 Task: Add the task  Develop a new online booking system for a hotel or resort to the section Agile Artilleries in the project AgileBox and add a Due Date to the respective task as 2023/08/23
Action: Mouse moved to (62, 336)
Screenshot: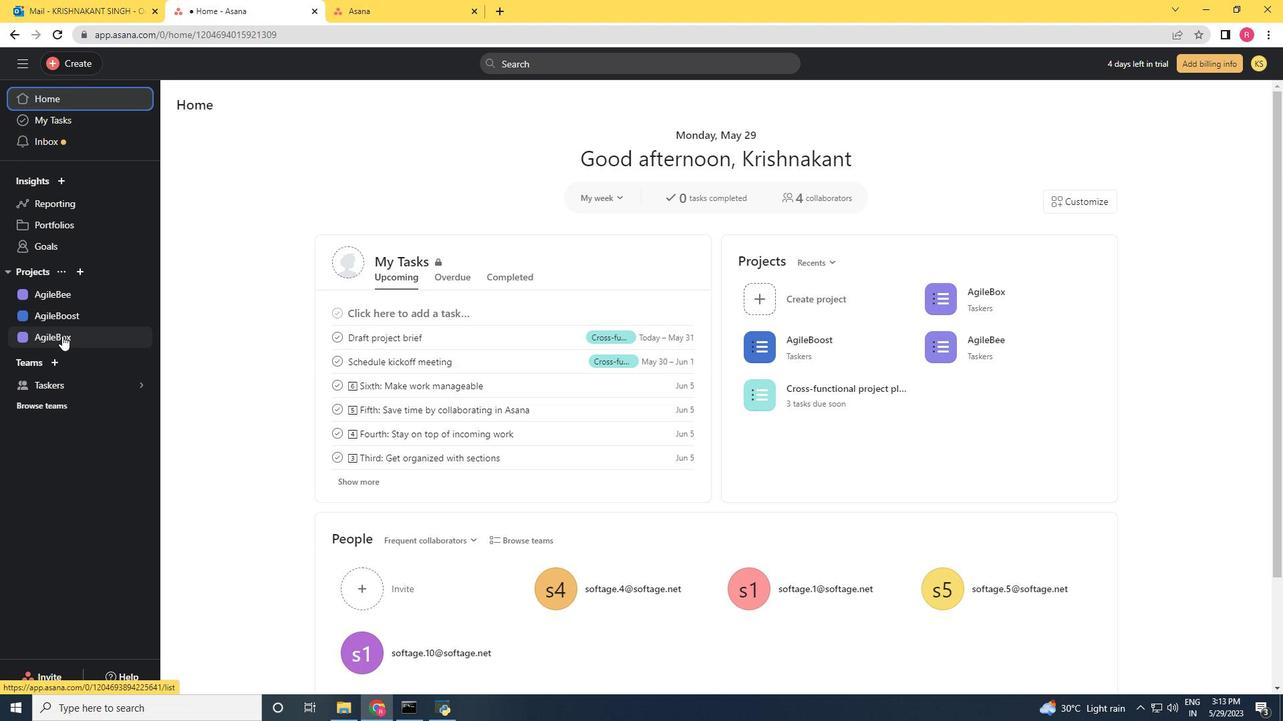 
Action: Mouse pressed left at (62, 336)
Screenshot: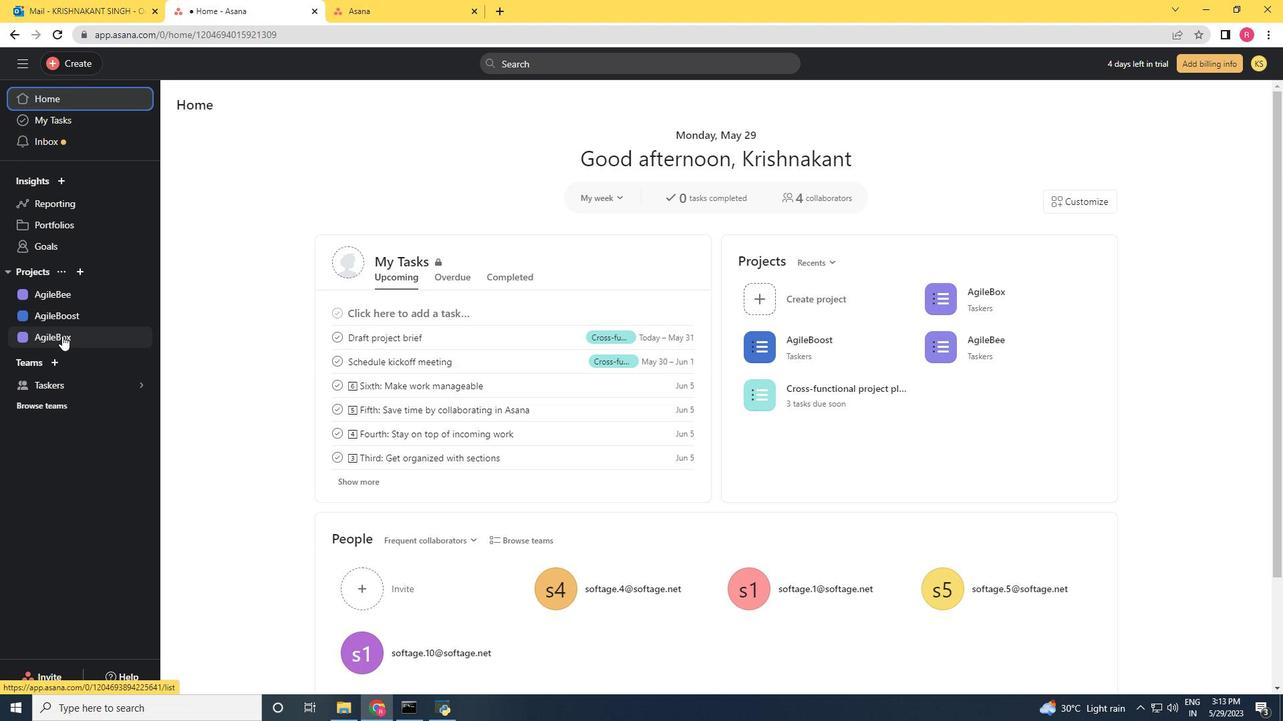 
Action: Mouse moved to (693, 555)
Screenshot: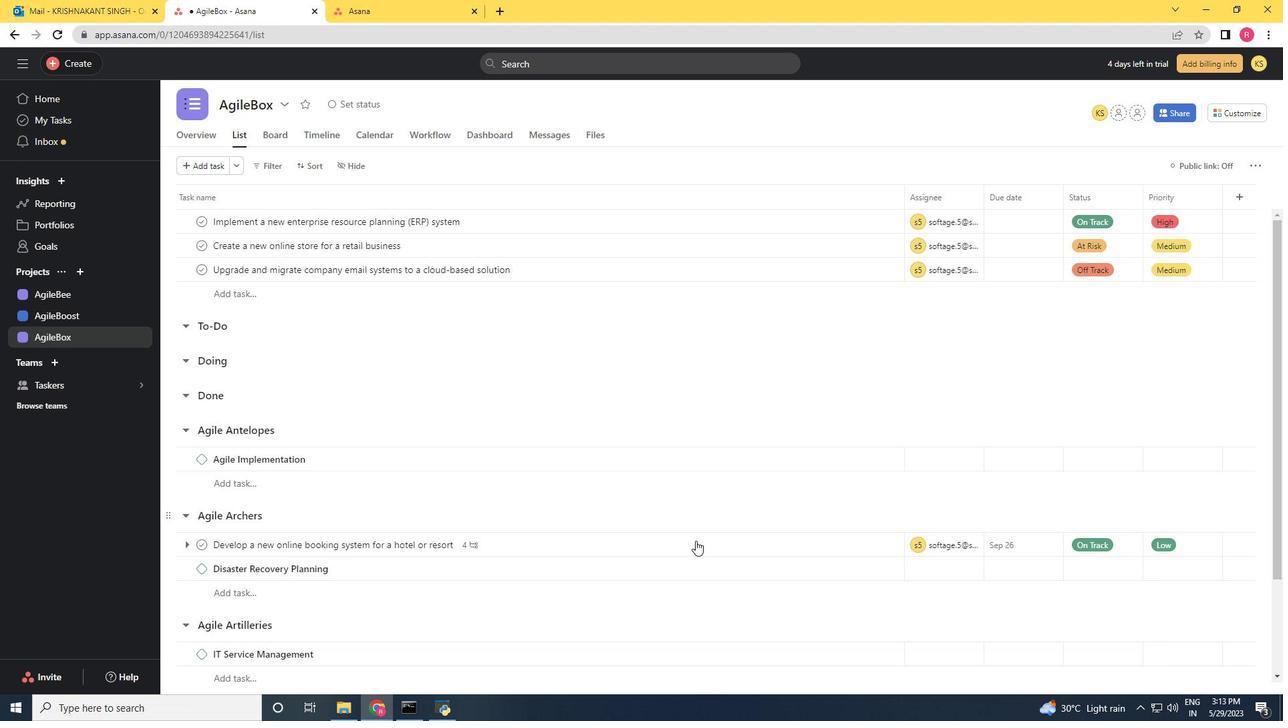 
Action: Mouse scrolled (693, 555) with delta (0, 0)
Screenshot: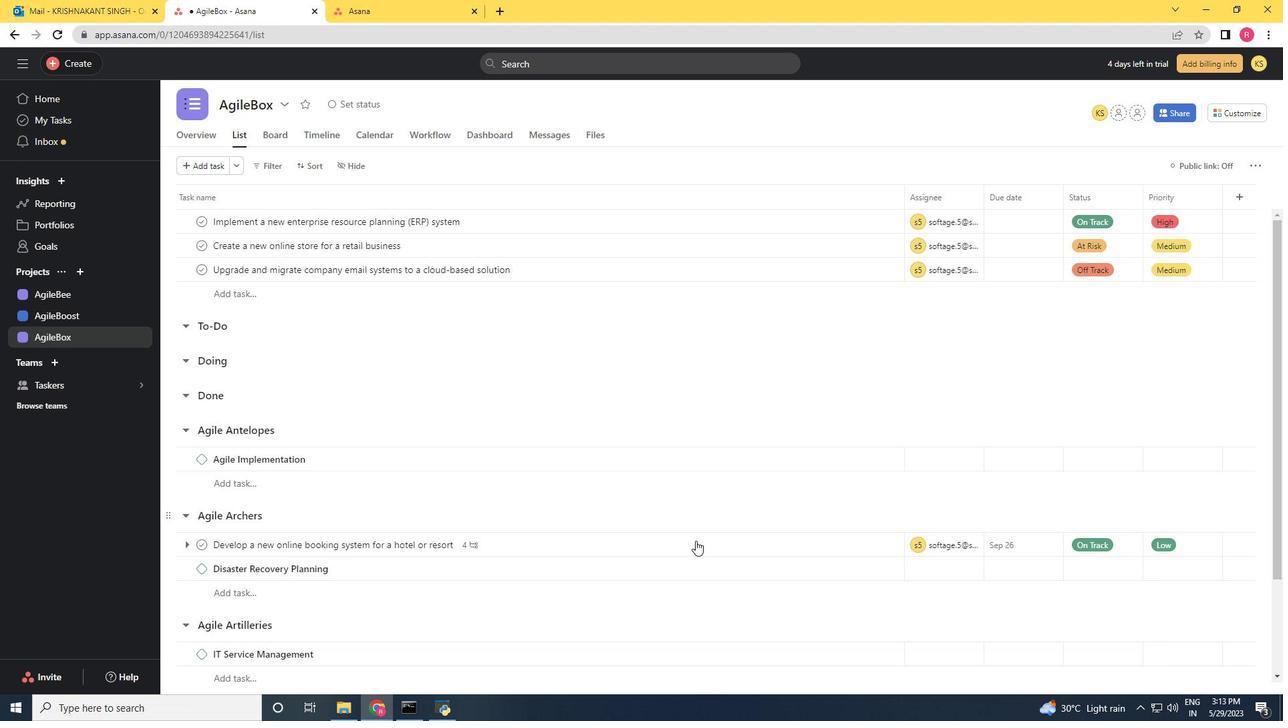 
Action: Mouse scrolled (693, 555) with delta (0, 0)
Screenshot: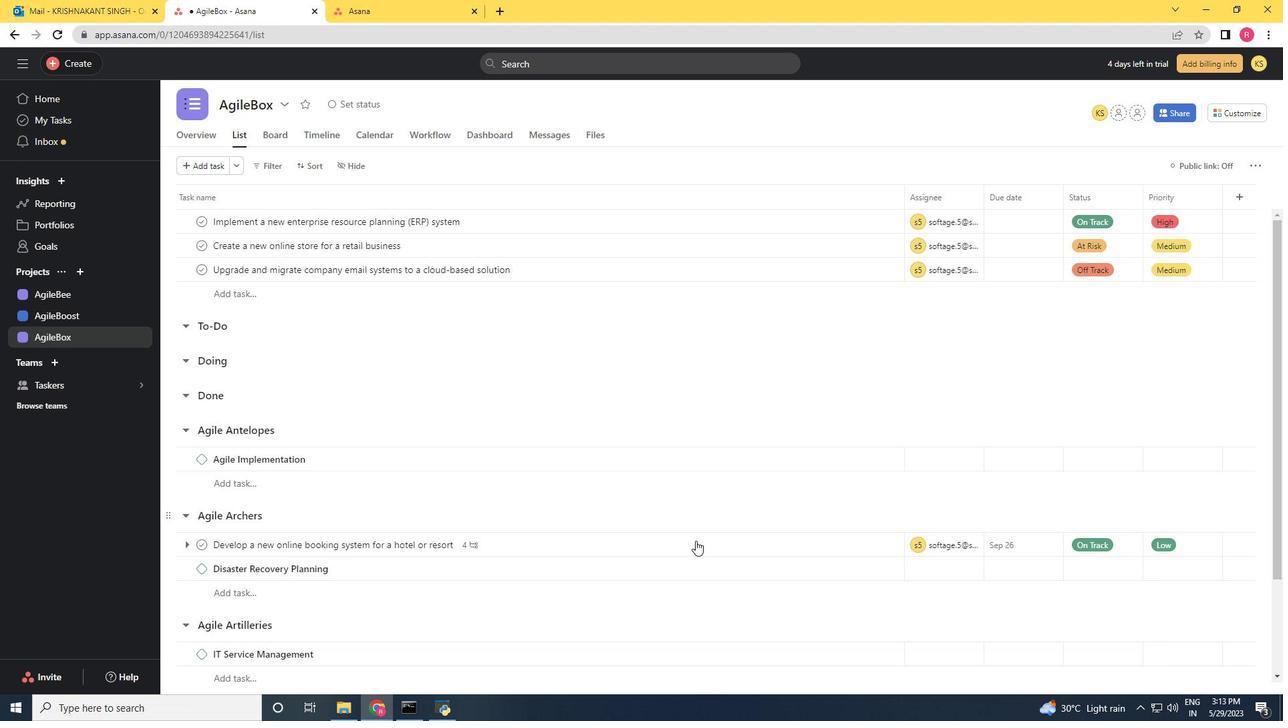 
Action: Mouse scrolled (693, 555) with delta (0, 0)
Screenshot: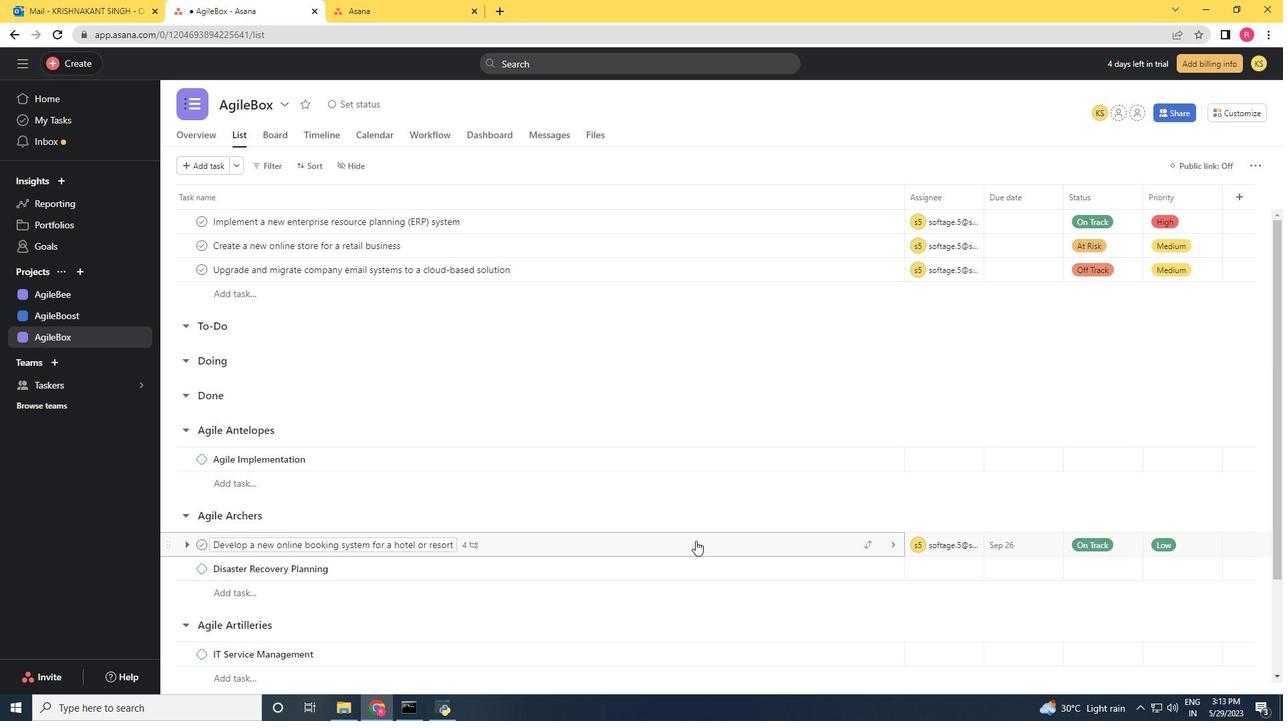 
Action: Mouse moved to (866, 430)
Screenshot: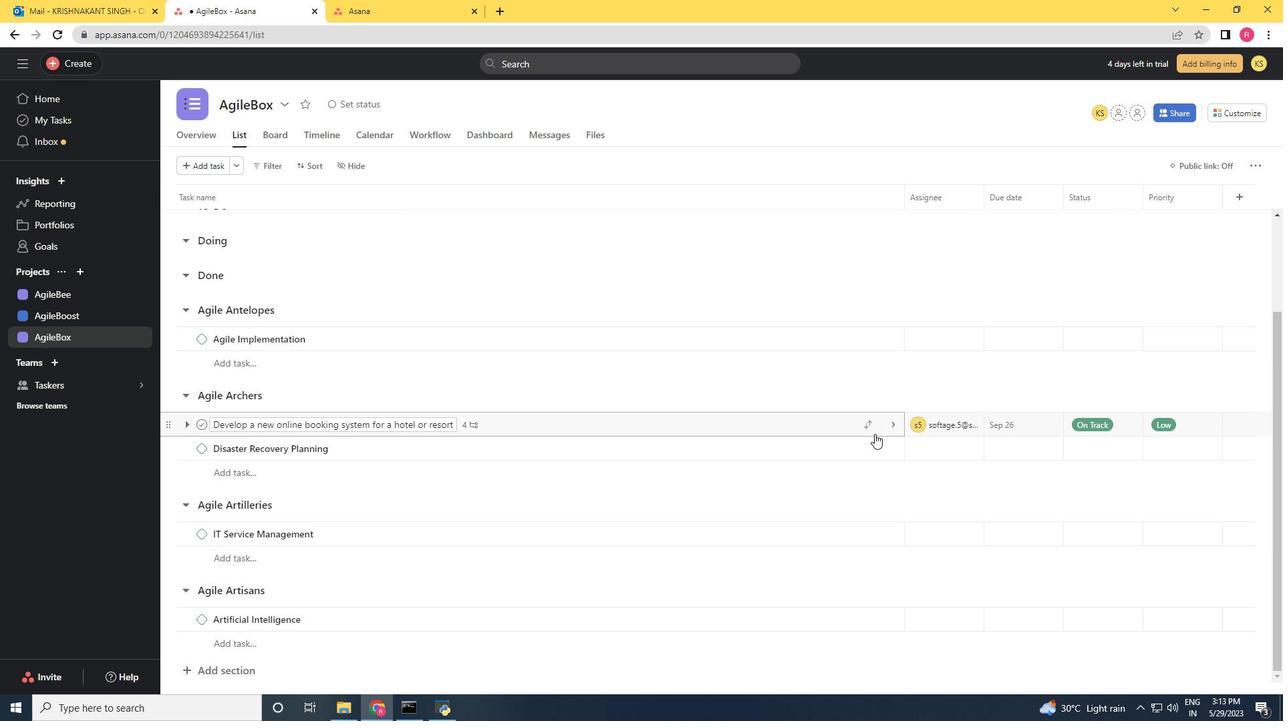 
Action: Mouse pressed left at (866, 430)
Screenshot: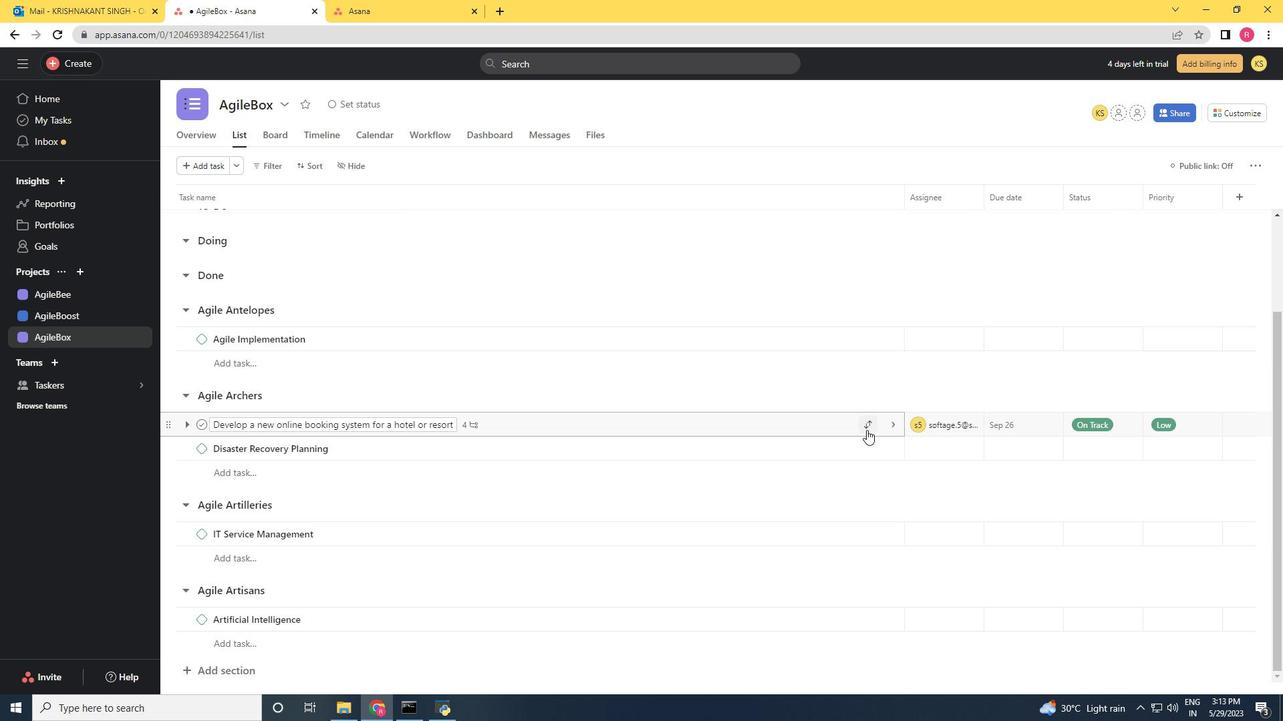 
Action: Mouse moved to (866, 437)
Screenshot: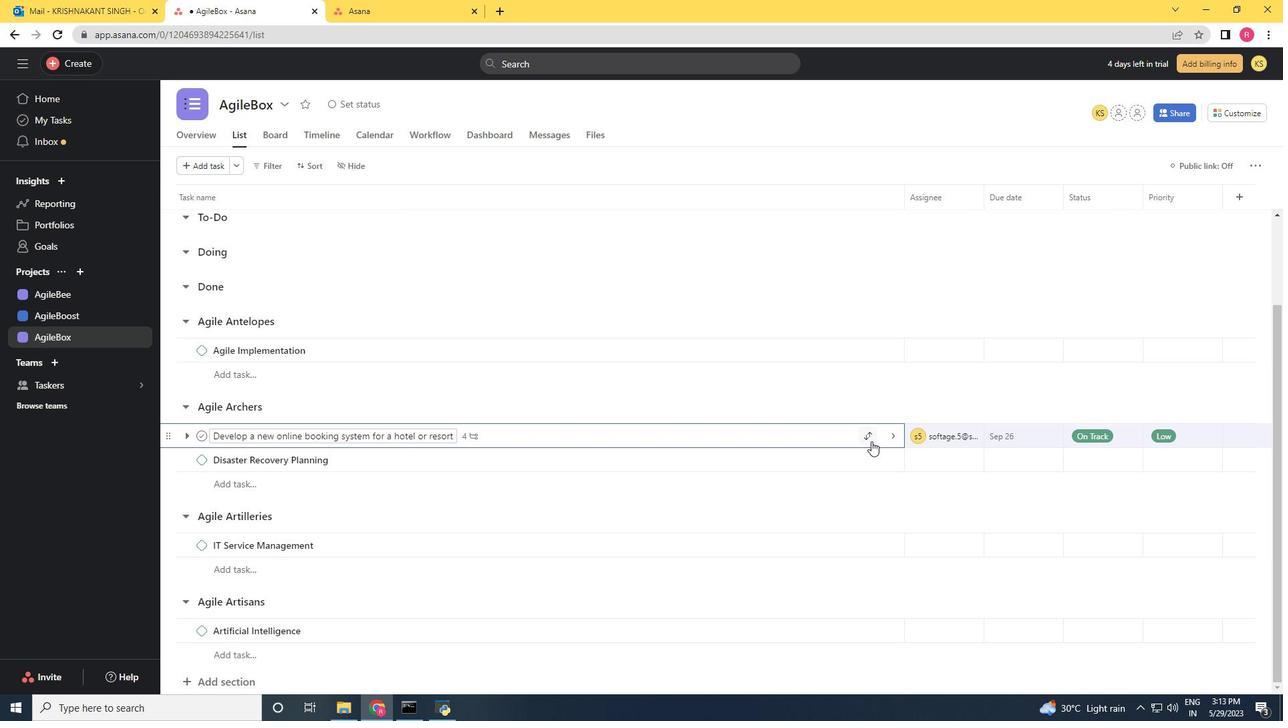 
Action: Mouse pressed left at (866, 437)
Screenshot: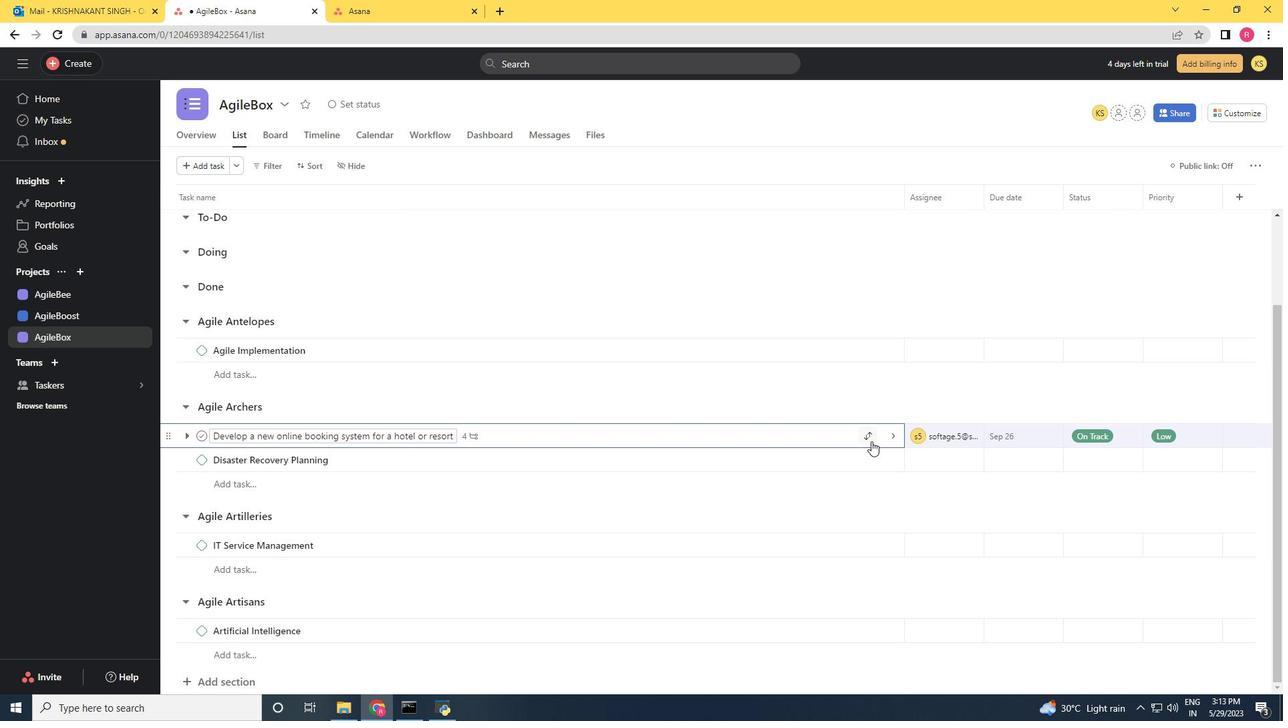 
Action: Mouse moved to (841, 627)
Screenshot: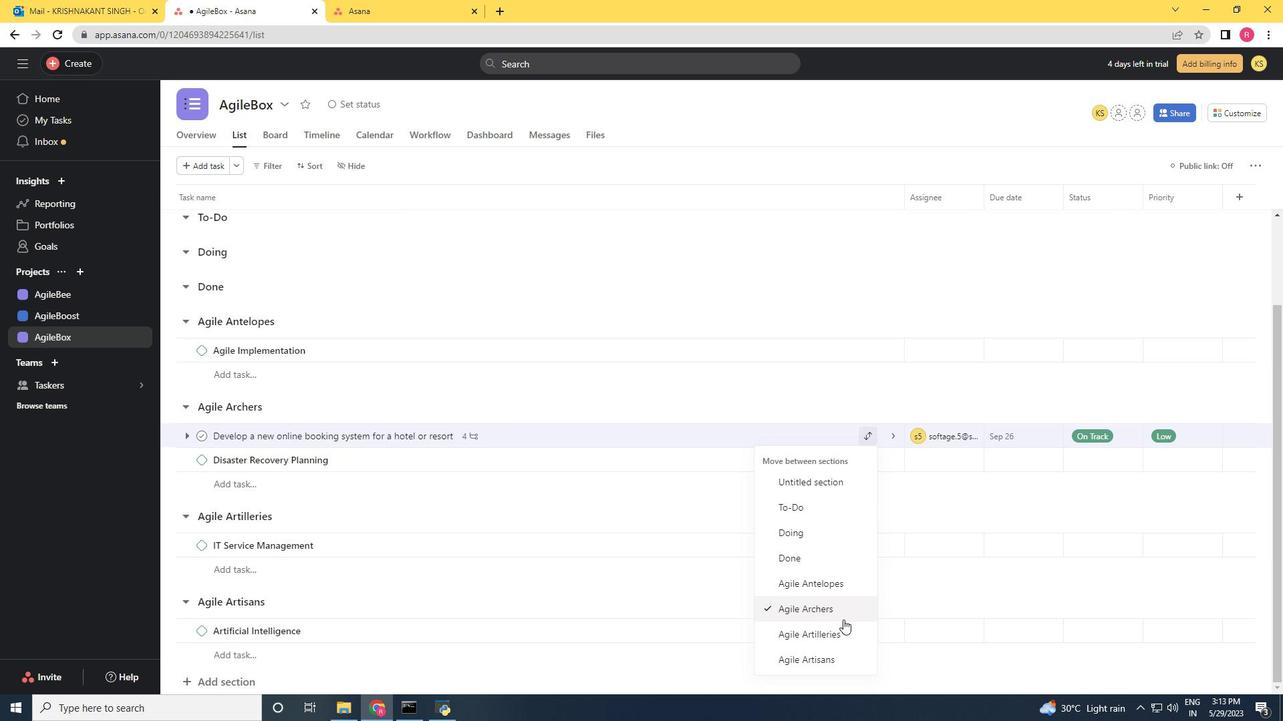 
Action: Mouse pressed left at (841, 627)
Screenshot: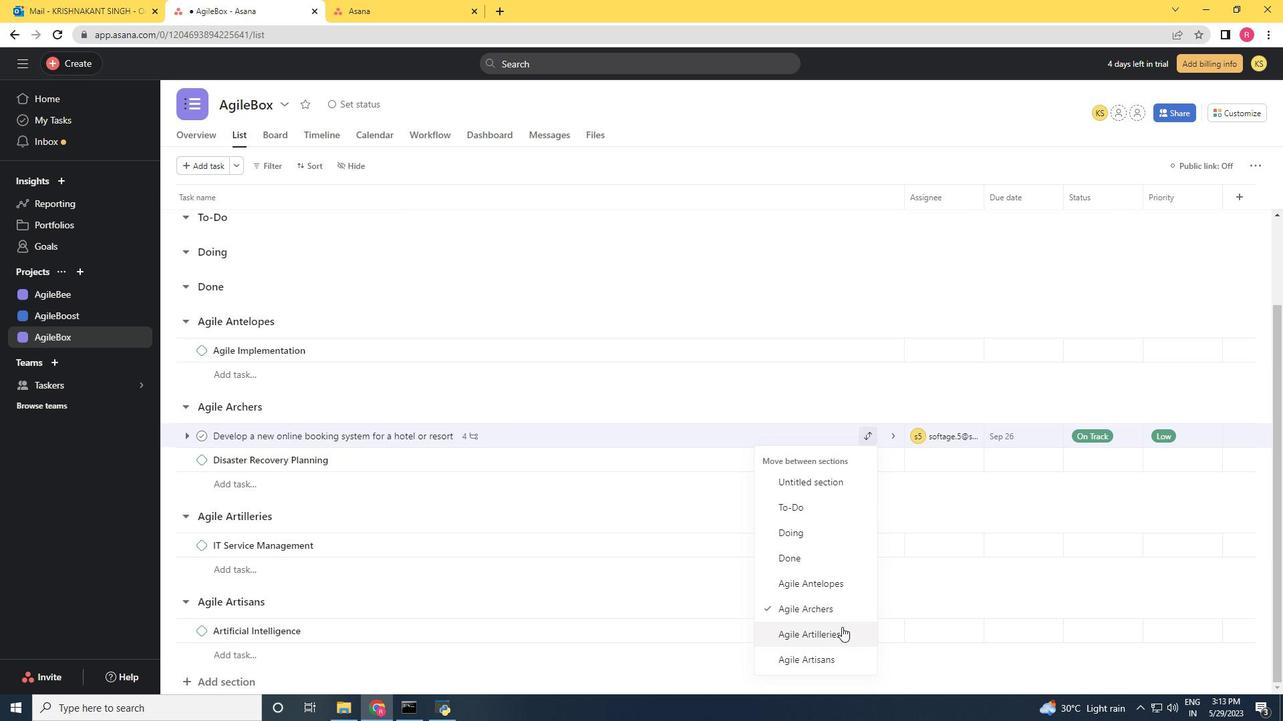 
Action: Mouse moved to (841, 626)
Screenshot: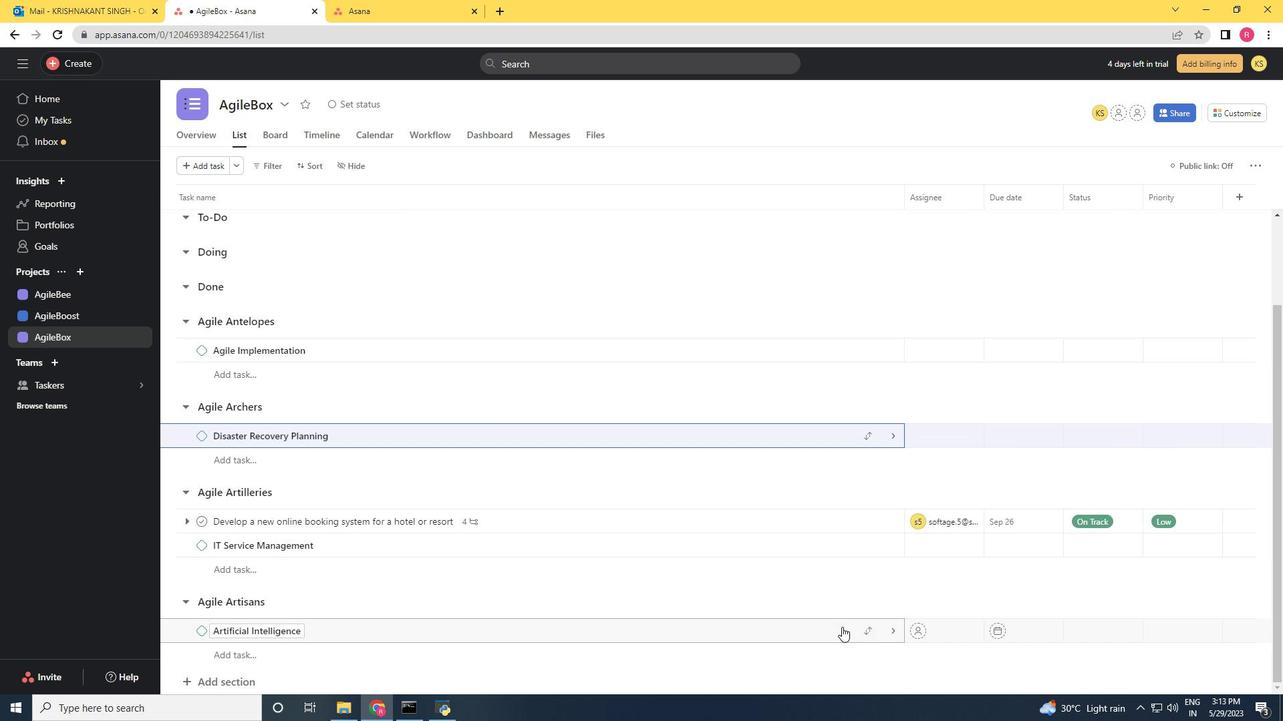 
Action: Mouse scrolled (841, 625) with delta (0, 0)
Screenshot: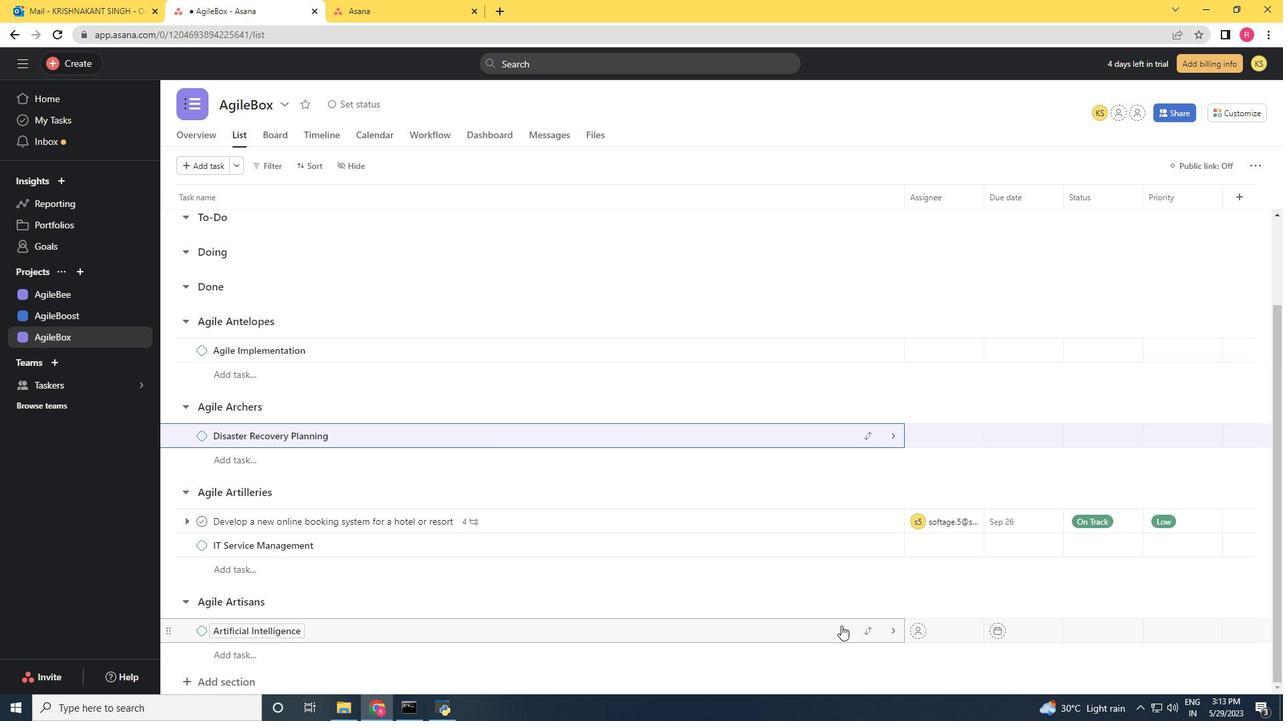 
Action: Mouse scrolled (841, 625) with delta (0, 0)
Screenshot: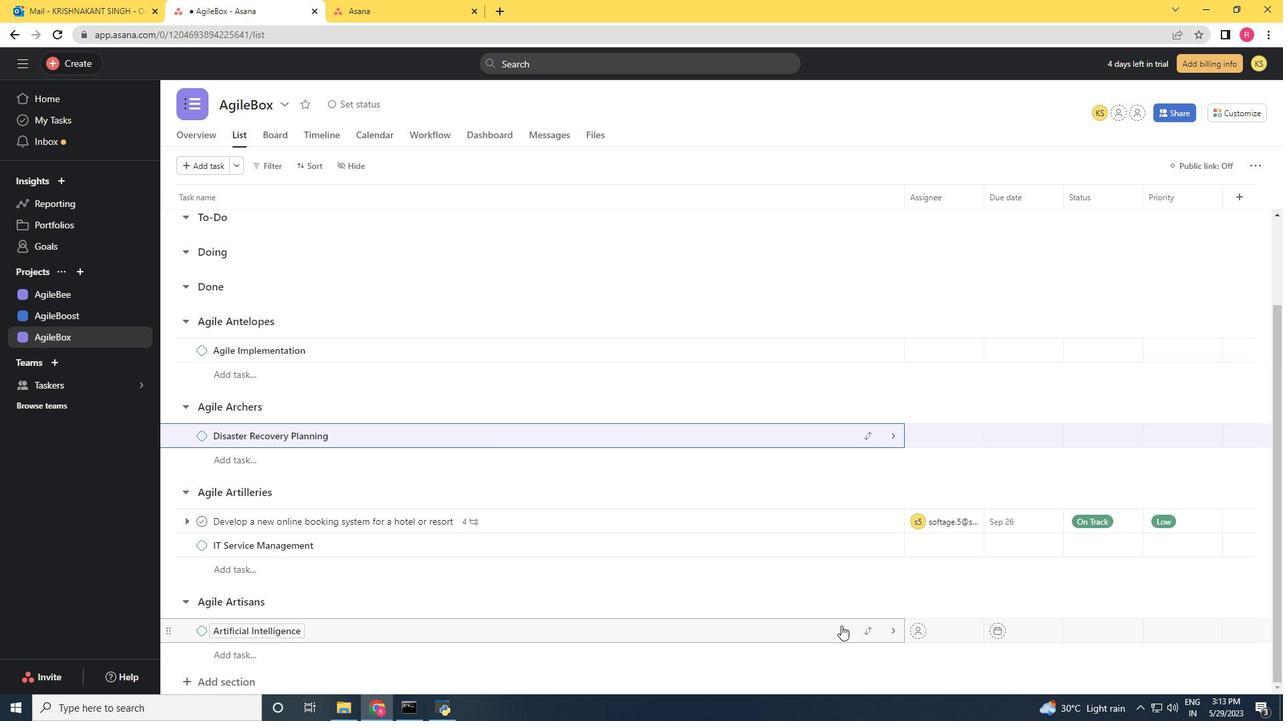 
Action: Mouse scrolled (841, 625) with delta (0, 0)
Screenshot: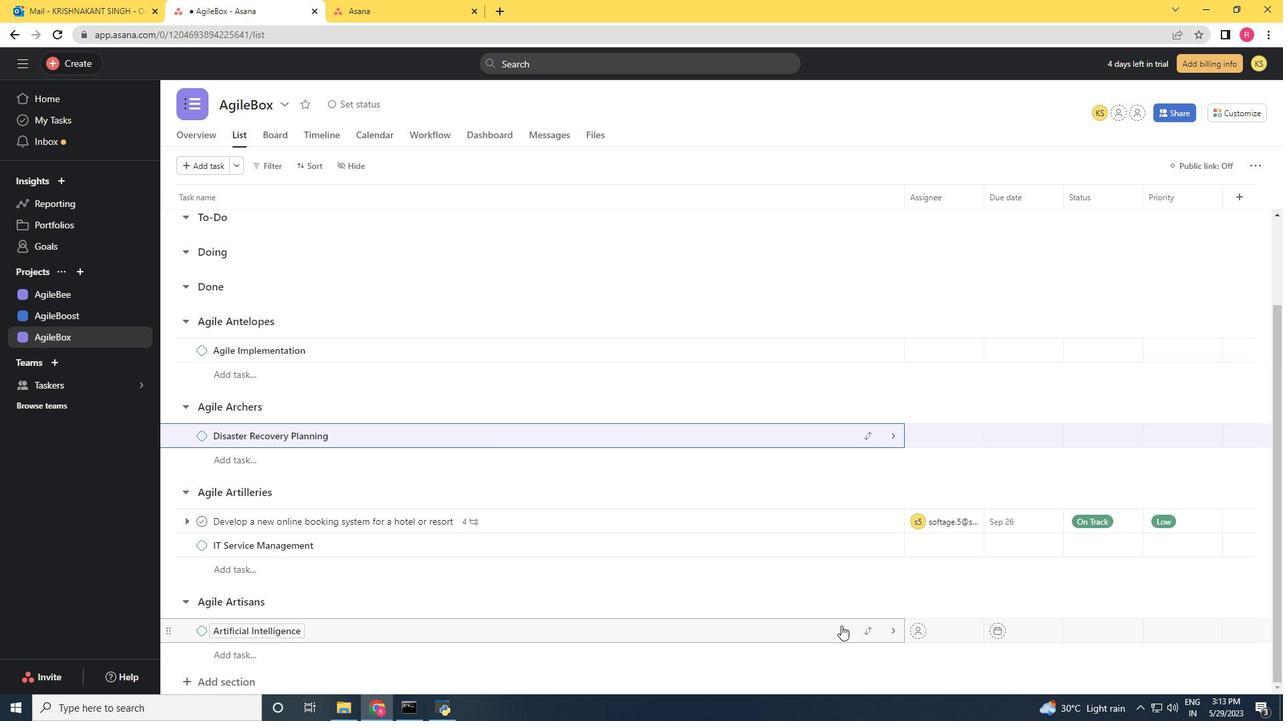 
Action: Mouse moved to (771, 525)
Screenshot: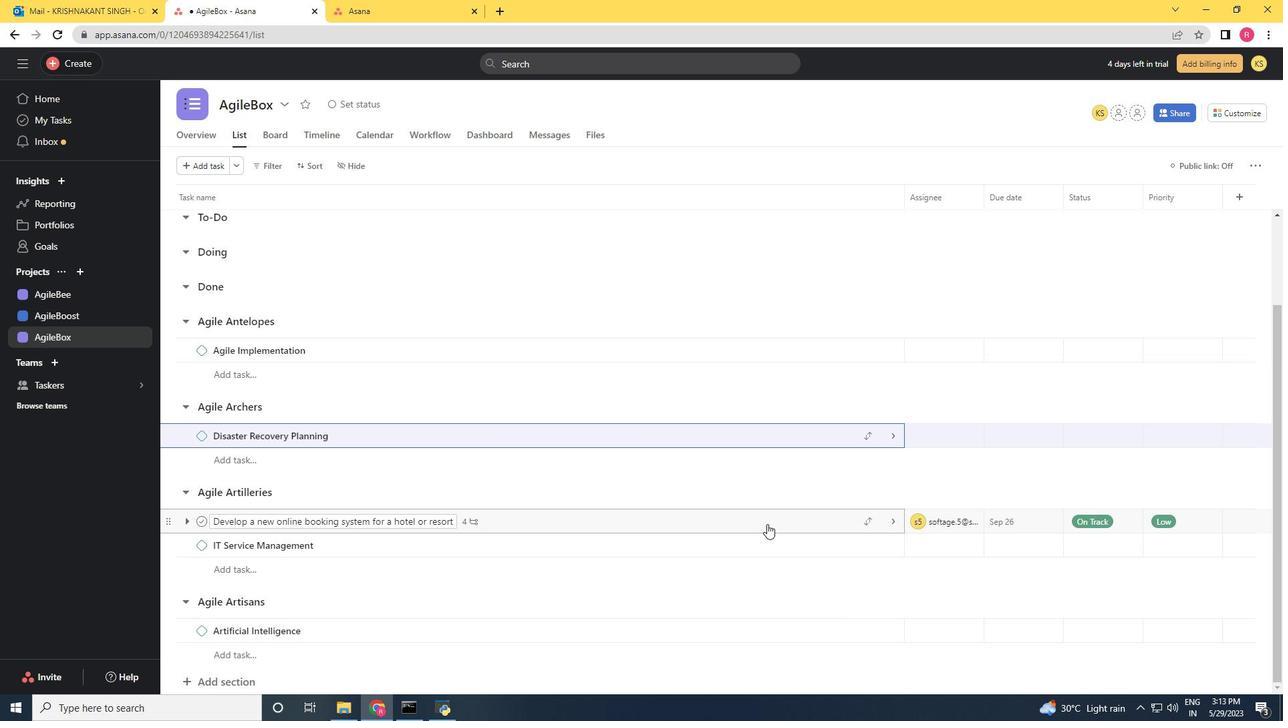 
Action: Mouse pressed left at (771, 525)
Screenshot: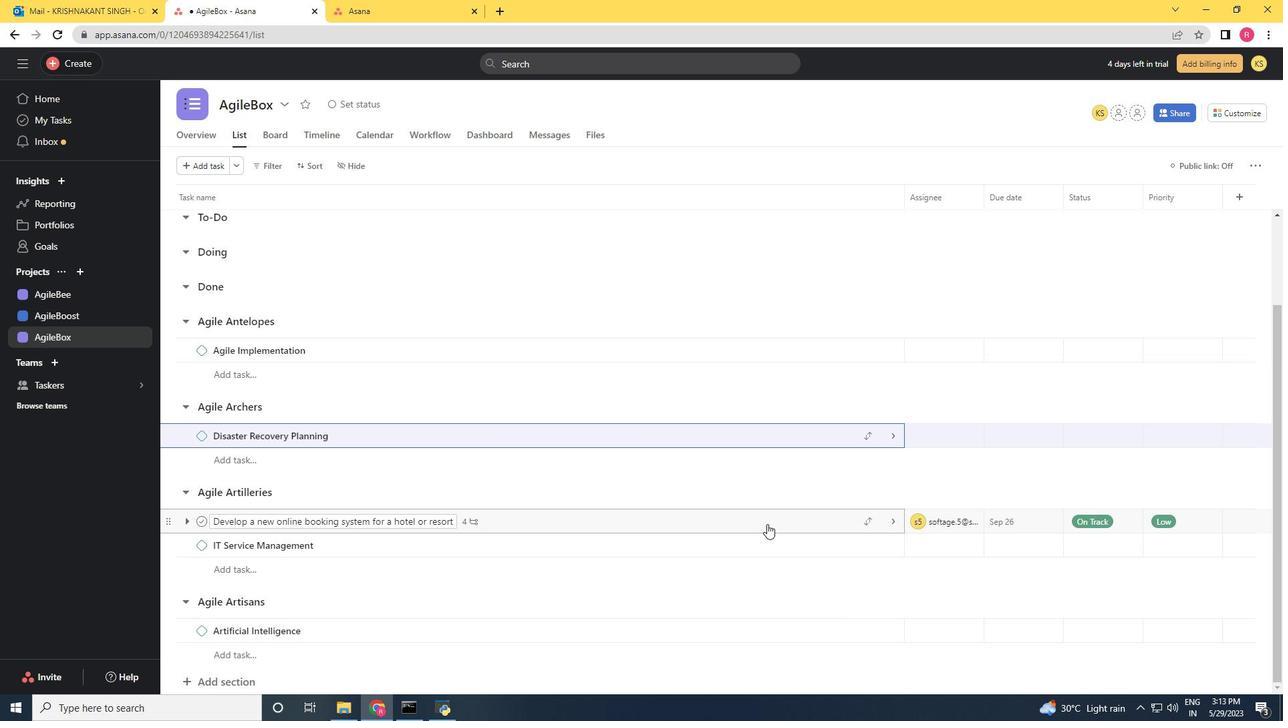 
Action: Mouse moved to (989, 292)
Screenshot: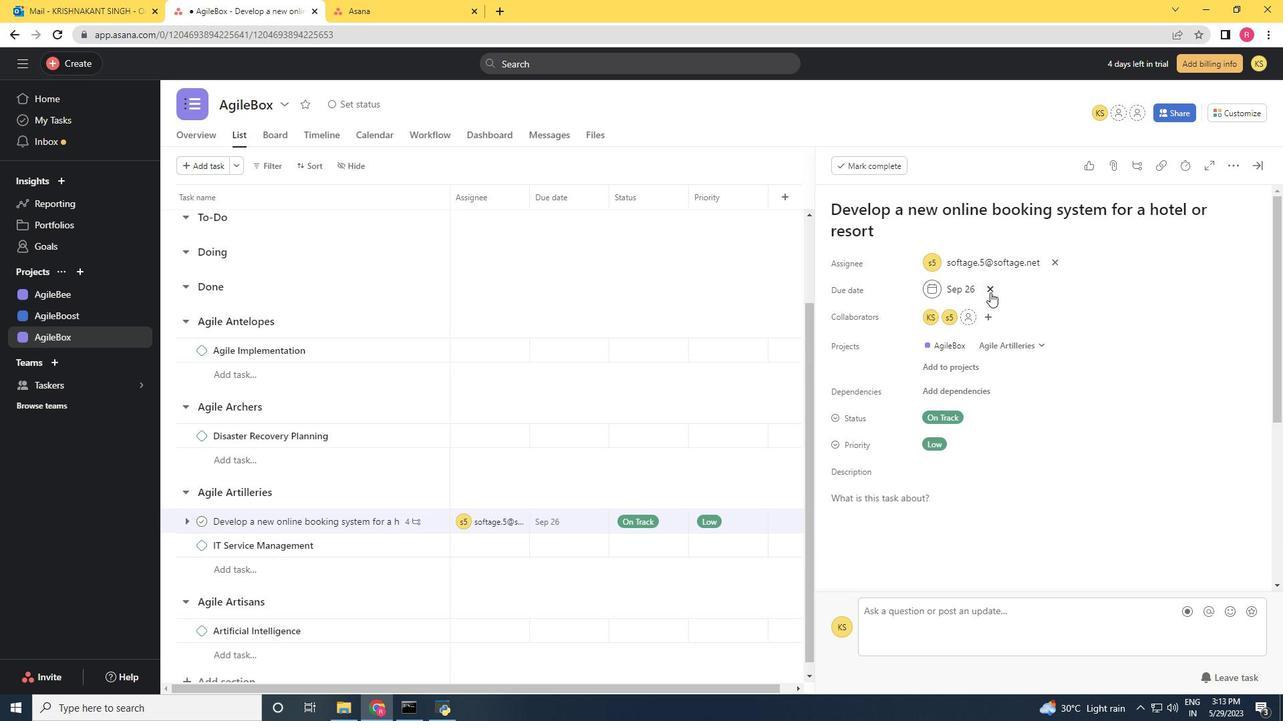 
Action: Mouse pressed left at (989, 292)
Screenshot: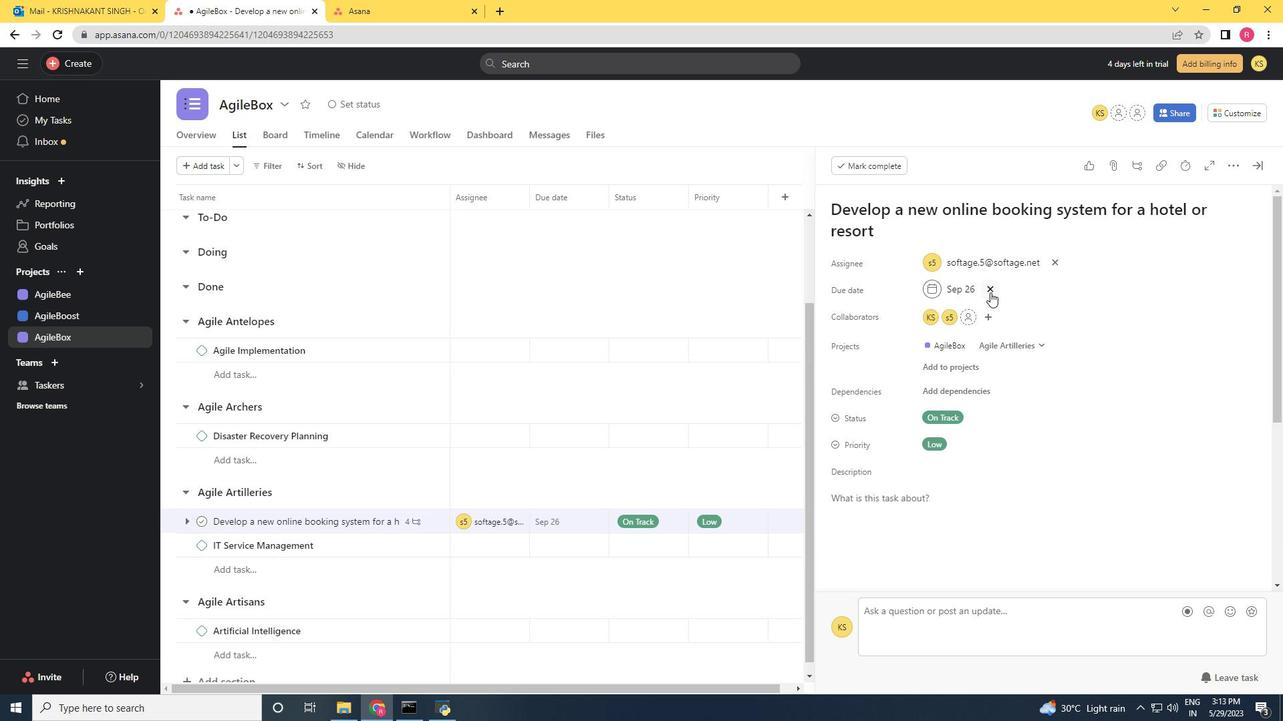 
Action: Mouse moved to (993, 295)
Screenshot: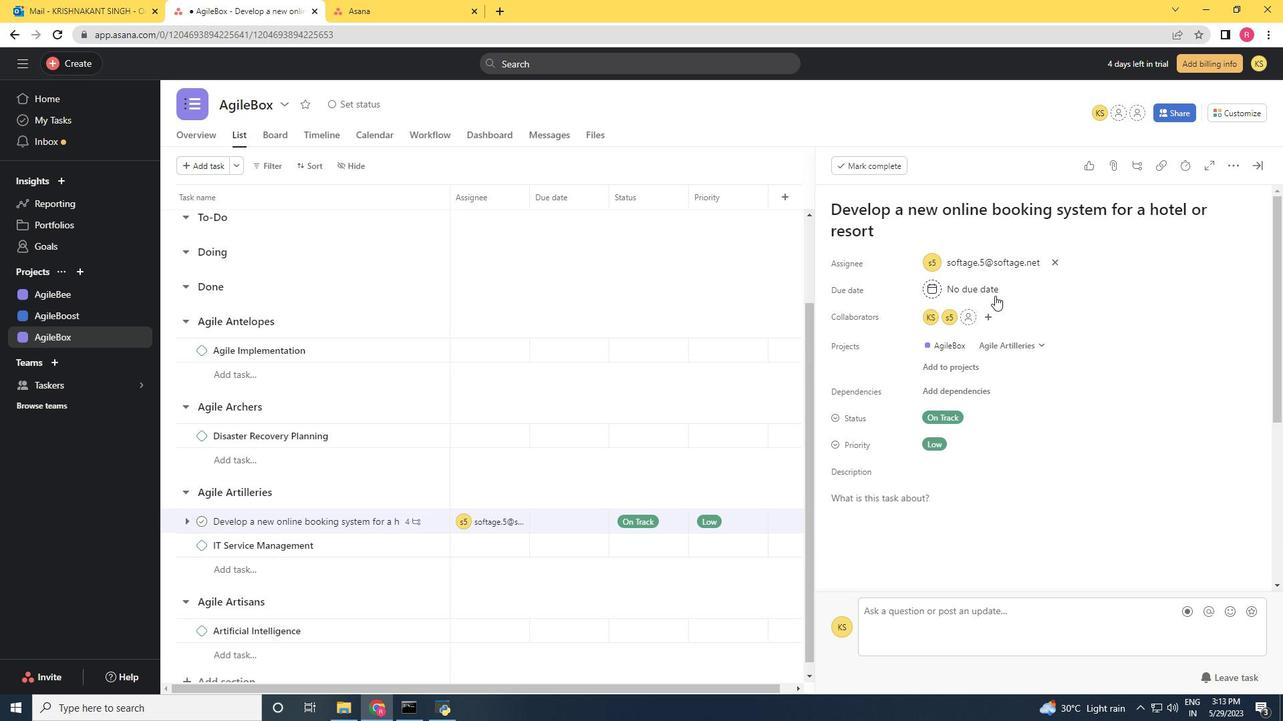 
Action: Mouse pressed left at (993, 295)
Screenshot: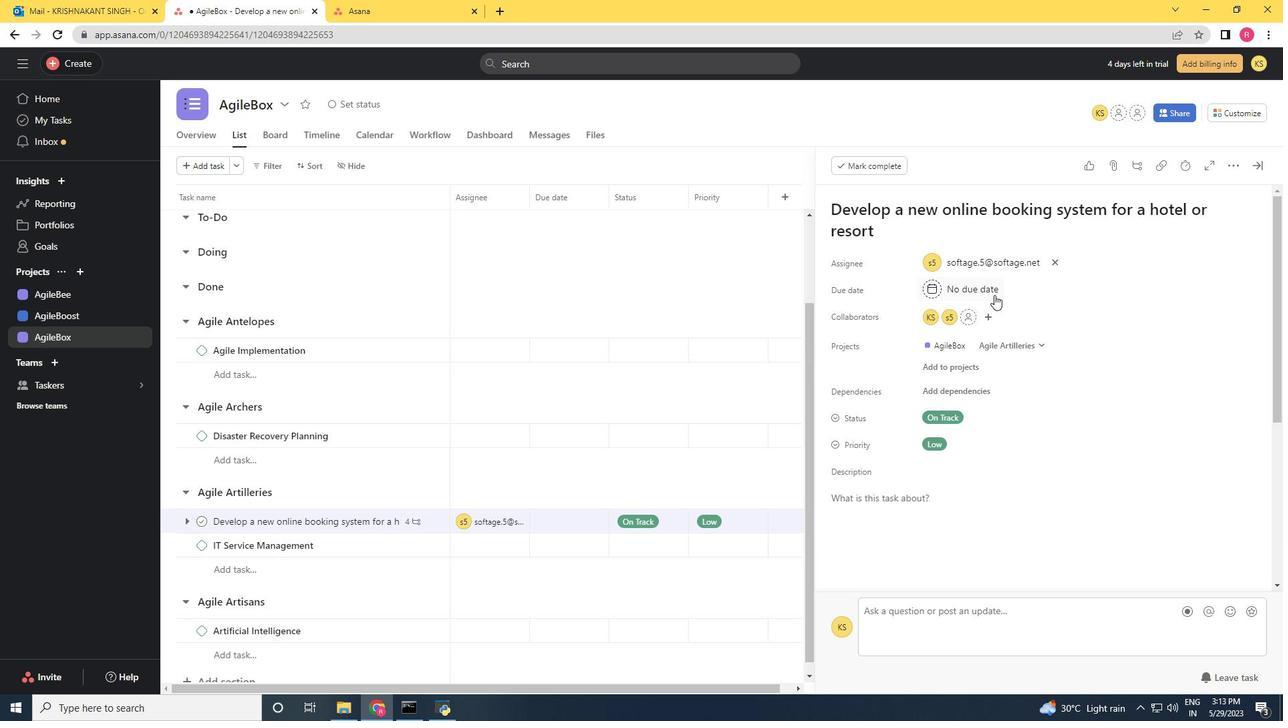 
Action: Mouse moved to (1082, 364)
Screenshot: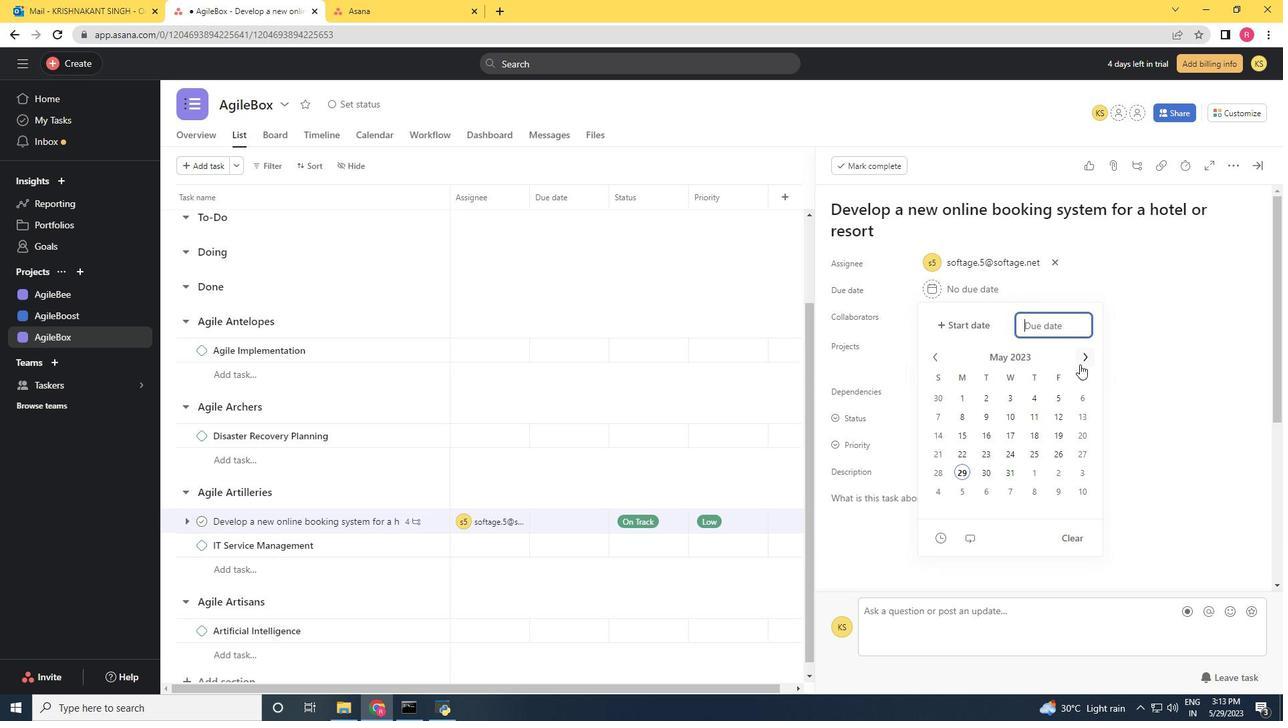 
Action: Mouse pressed left at (1082, 364)
Screenshot: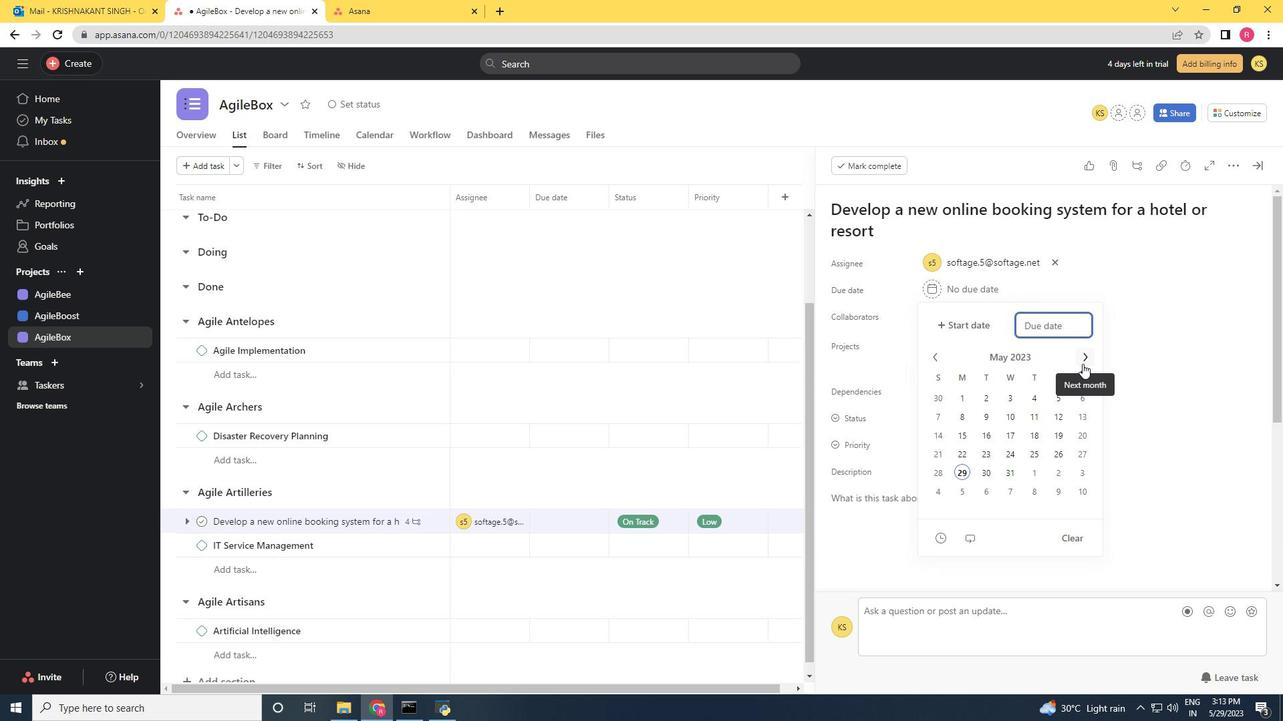
Action: Mouse pressed left at (1082, 364)
Screenshot: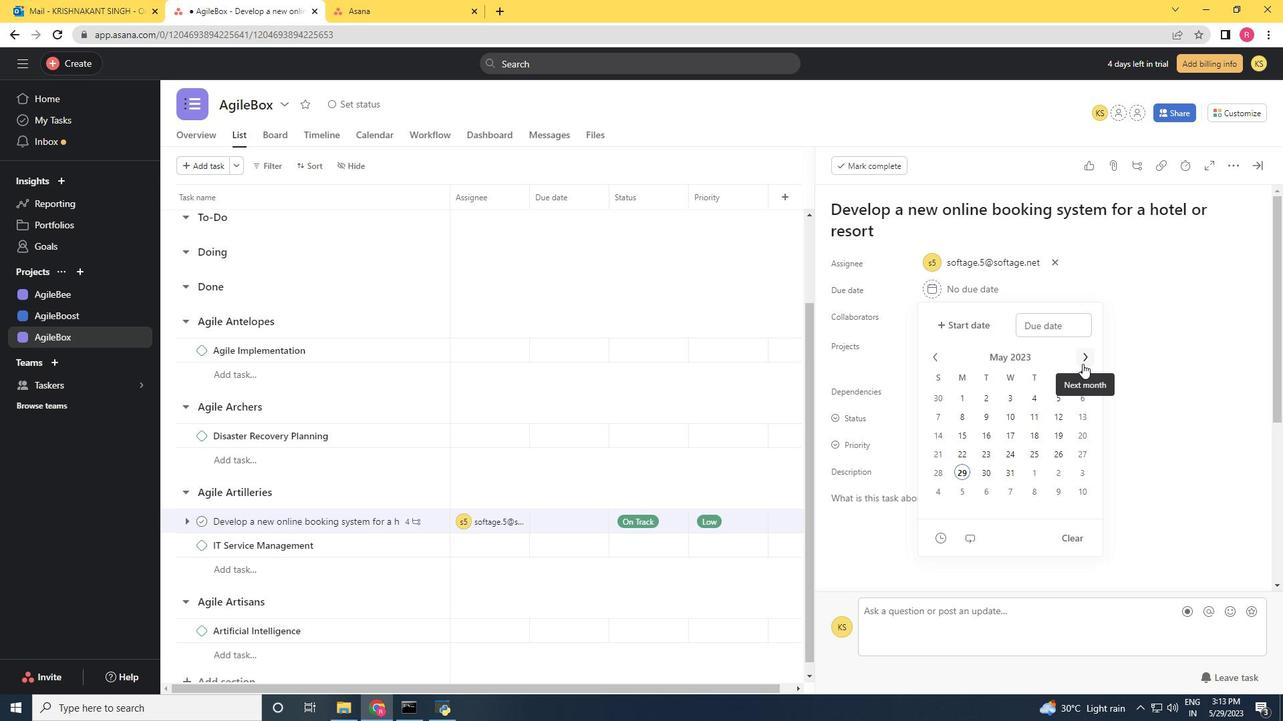 
Action: Mouse pressed left at (1082, 364)
Screenshot: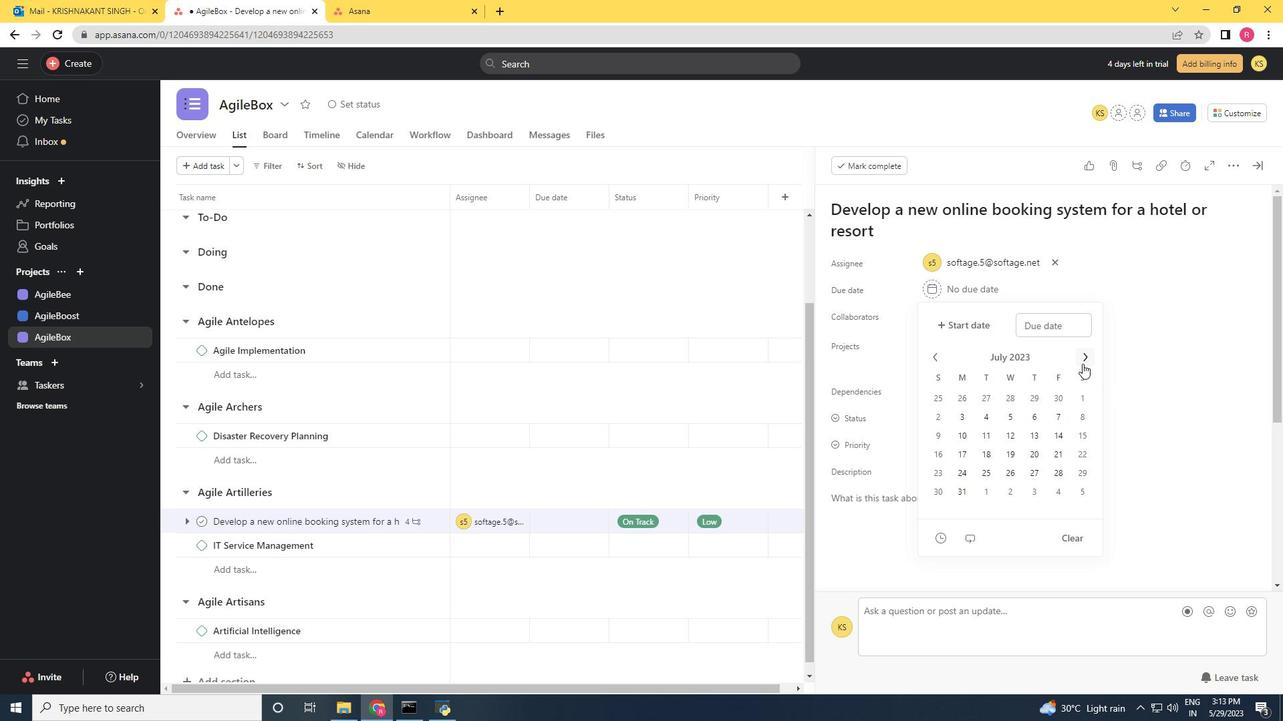 
Action: Mouse moved to (1002, 451)
Screenshot: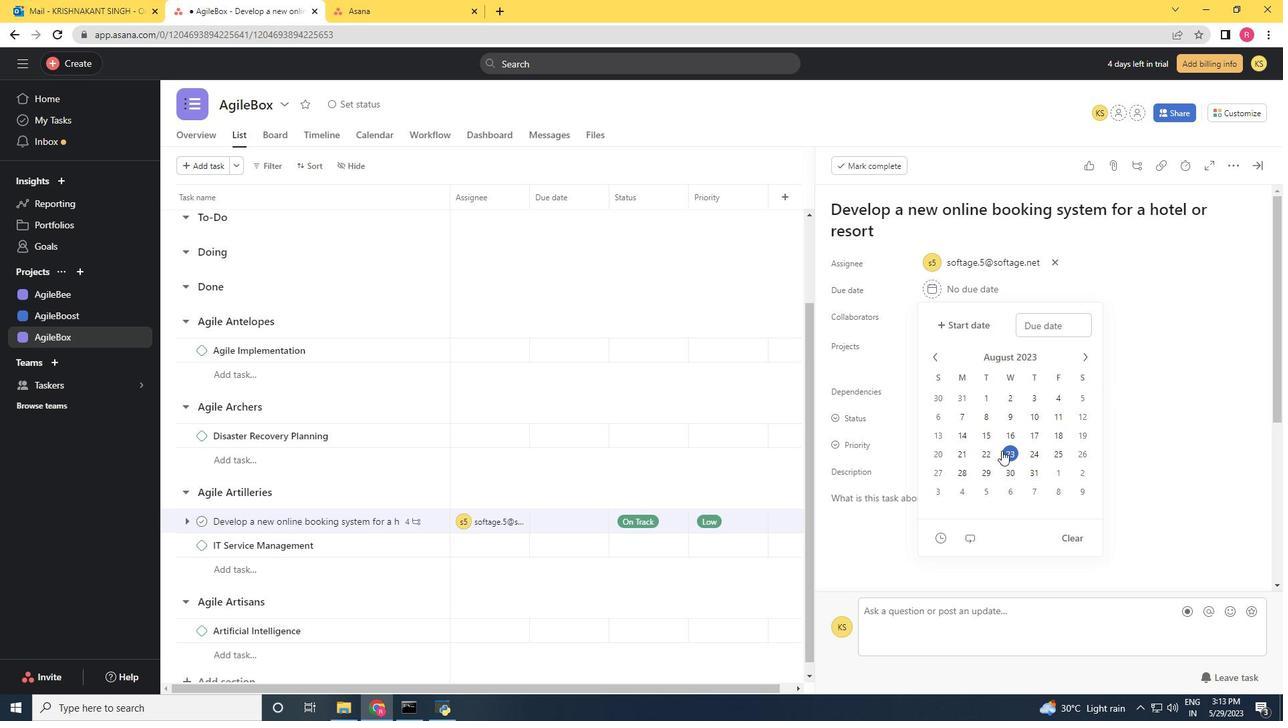 
Action: Mouse pressed left at (1002, 451)
Screenshot: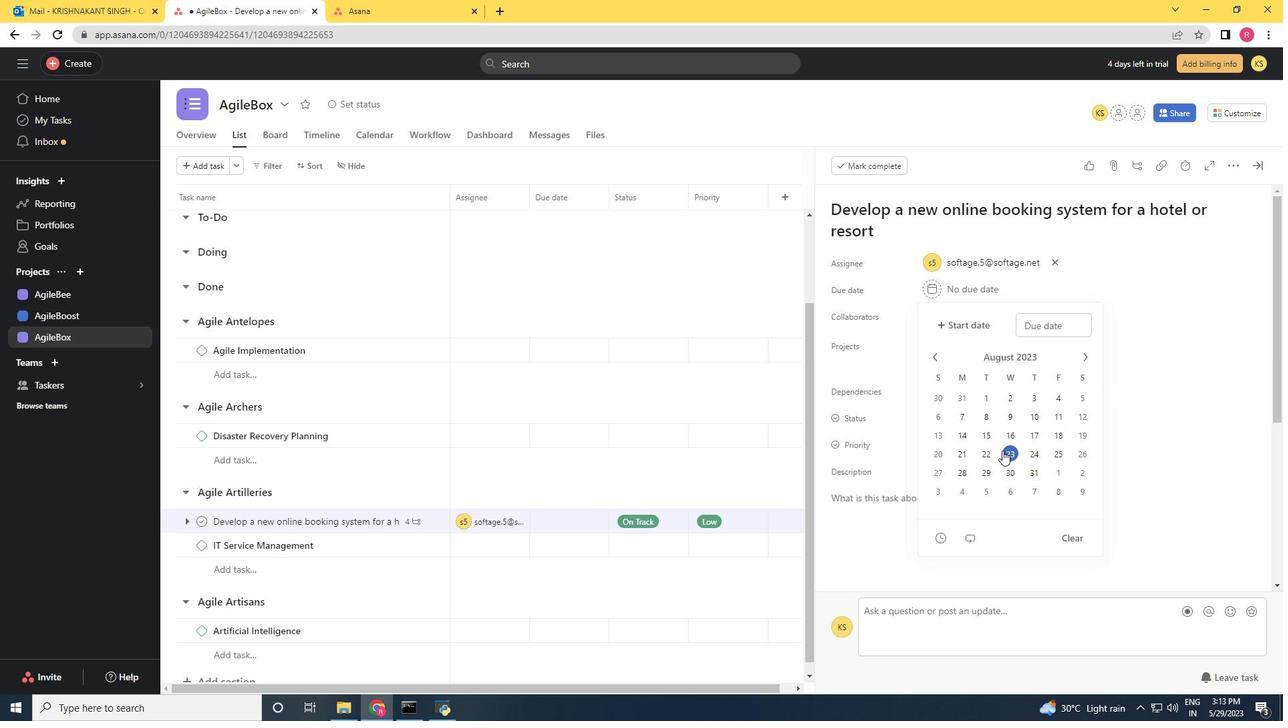 
Action: Mouse moved to (1186, 401)
Screenshot: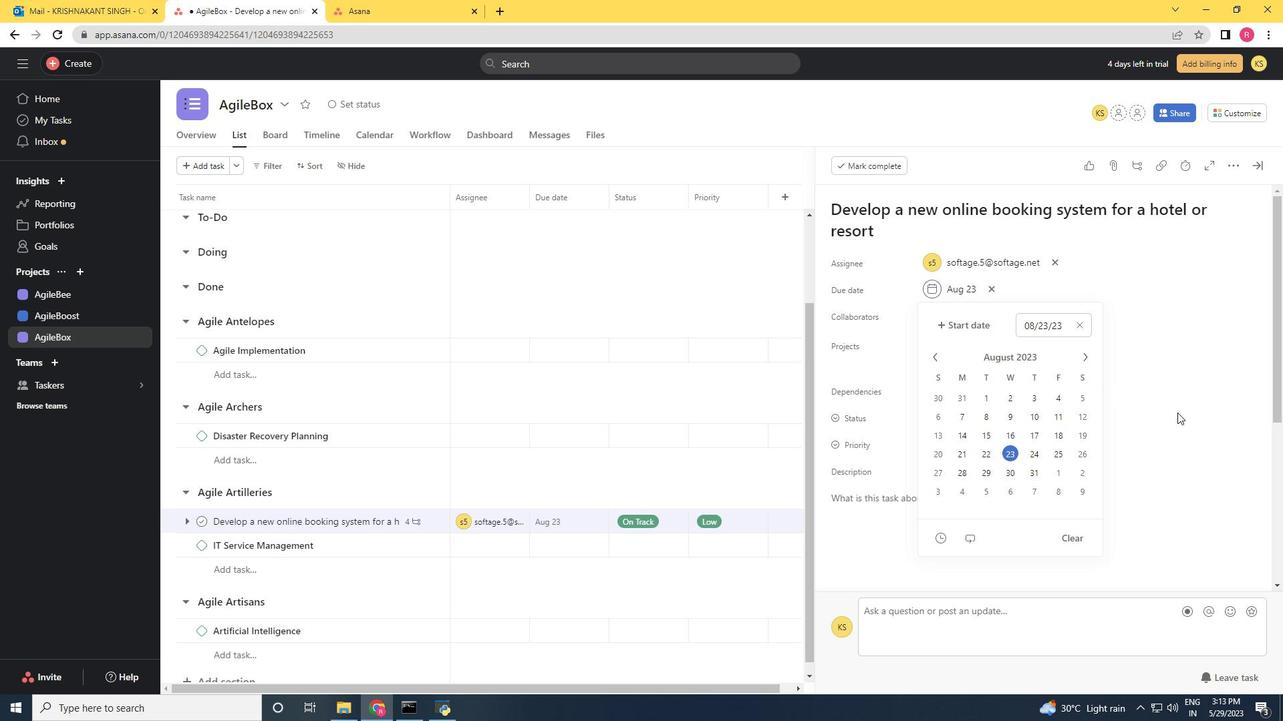 
Action: Mouse pressed left at (1186, 401)
Screenshot: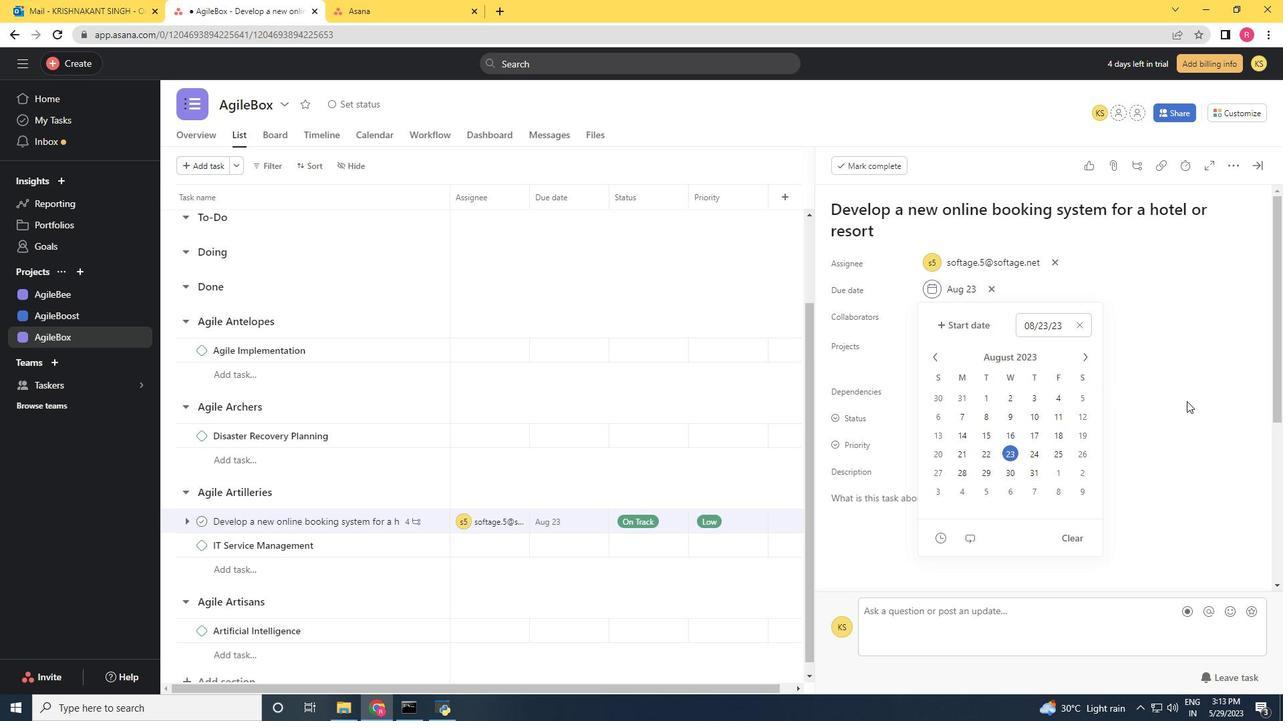 
Action: Mouse moved to (1185, 399)
Screenshot: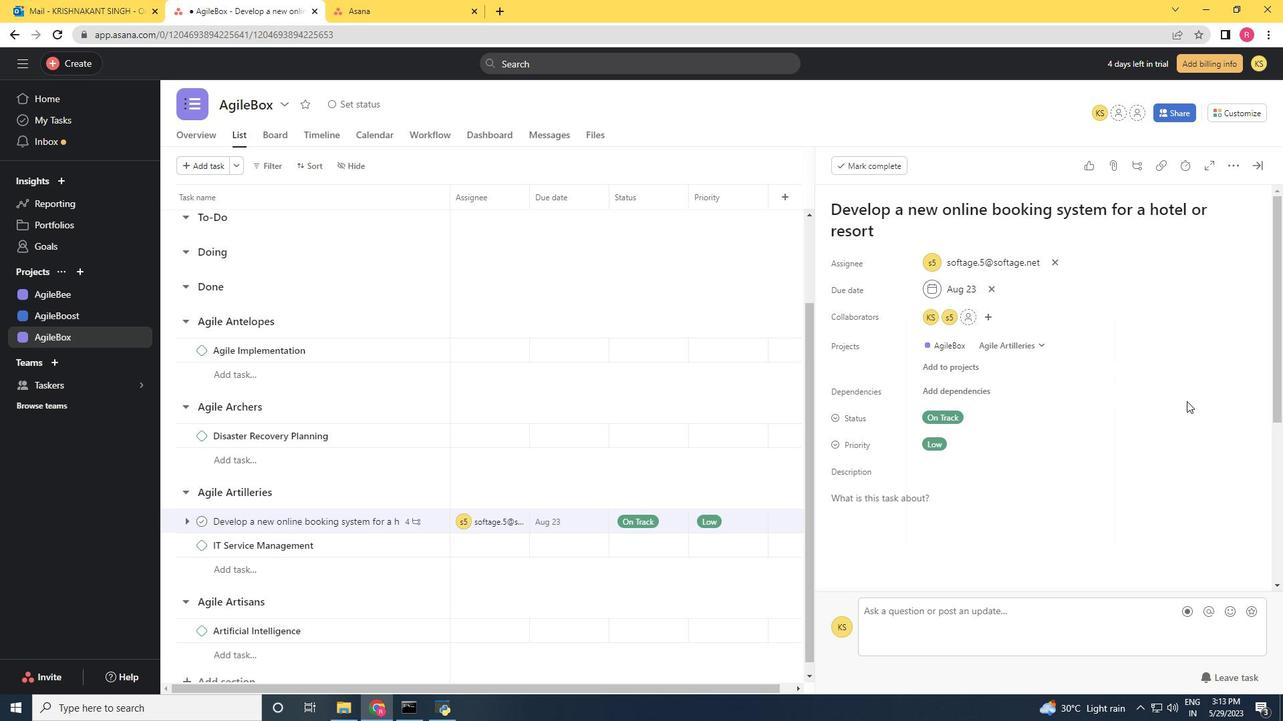 
